 Task: Create a rule when a due date more than 2 days from now is removed from a card by me.
Action: Mouse moved to (685, 198)
Screenshot: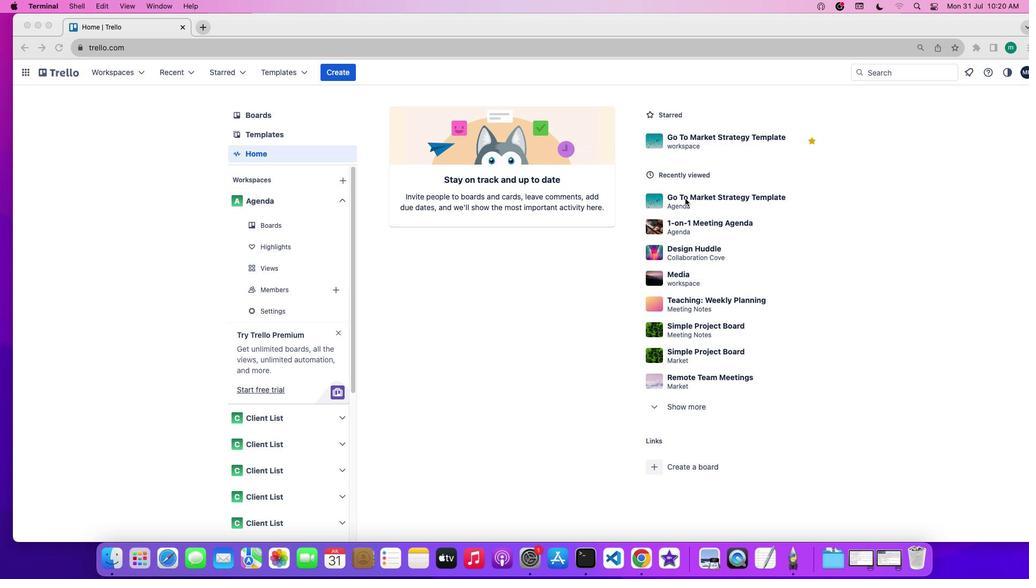 
Action: Mouse pressed left at (685, 198)
Screenshot: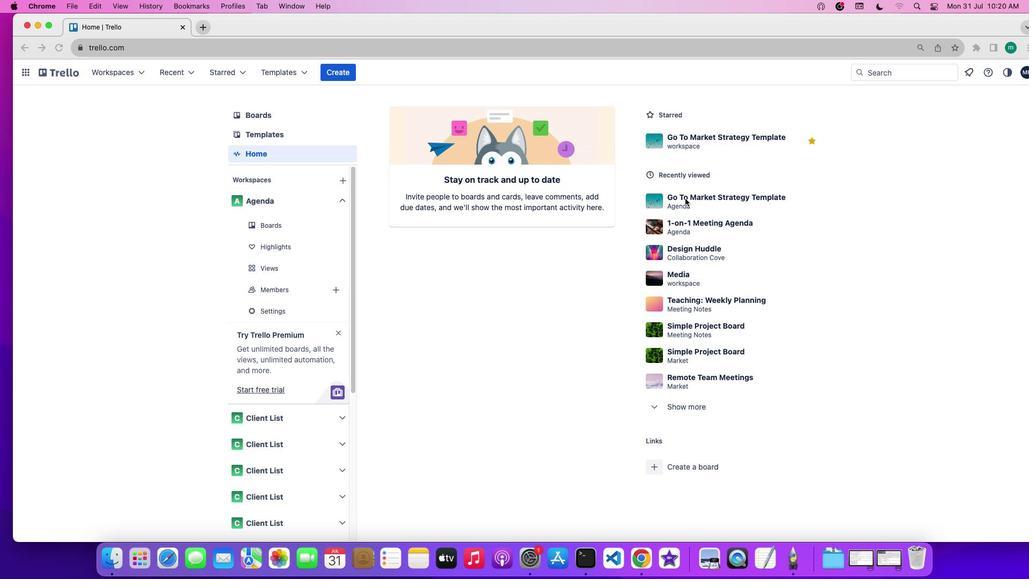 
Action: Mouse pressed left at (685, 198)
Screenshot: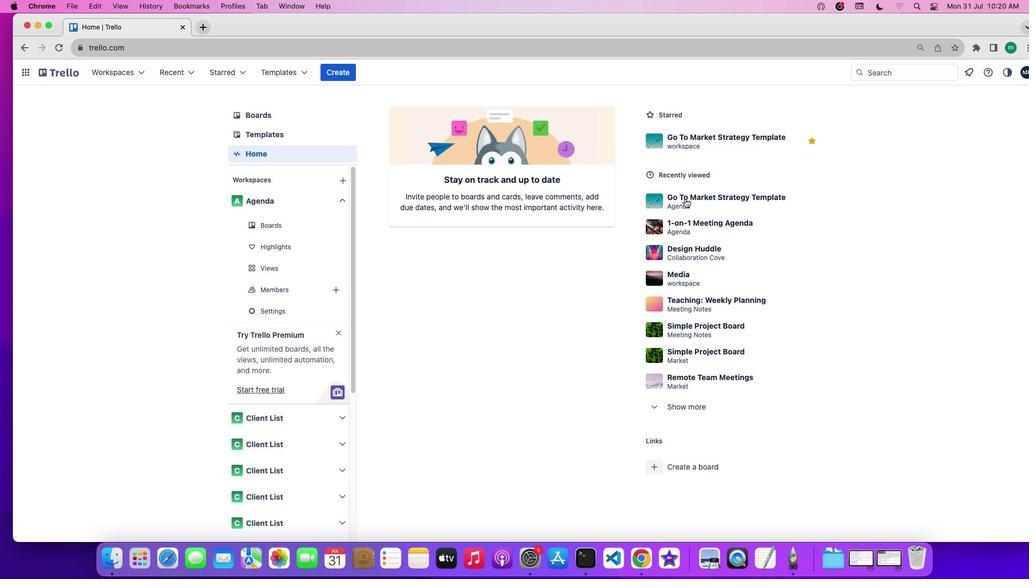 
Action: Mouse moved to (907, 235)
Screenshot: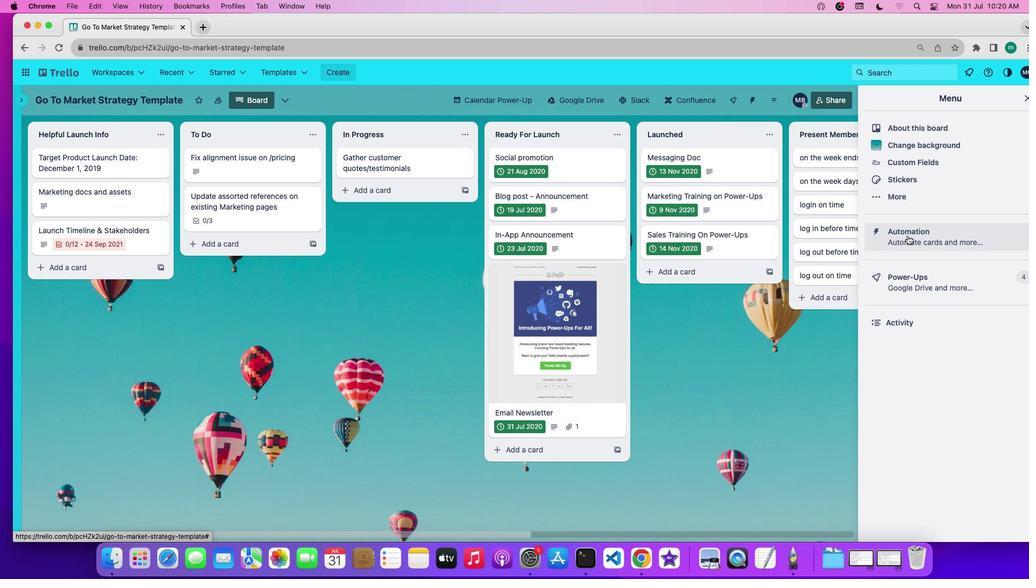 
Action: Mouse pressed left at (907, 235)
Screenshot: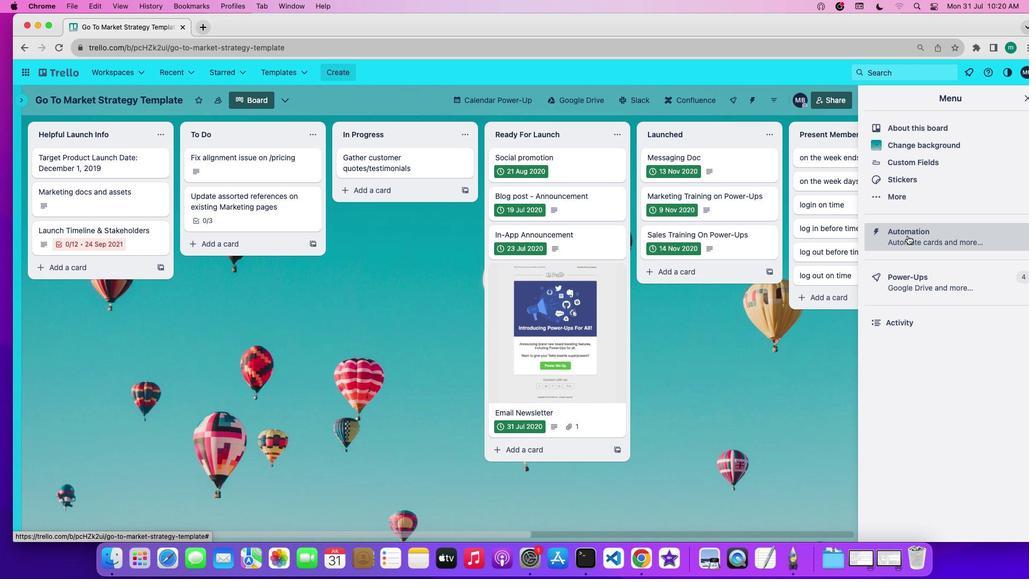 
Action: Mouse moved to (45, 188)
Screenshot: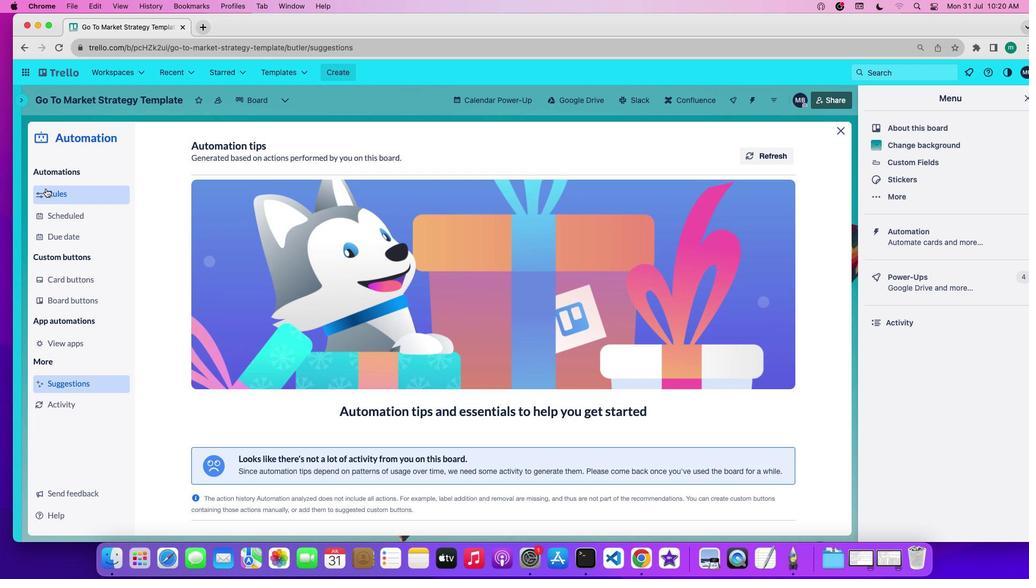 
Action: Mouse pressed left at (45, 188)
Screenshot: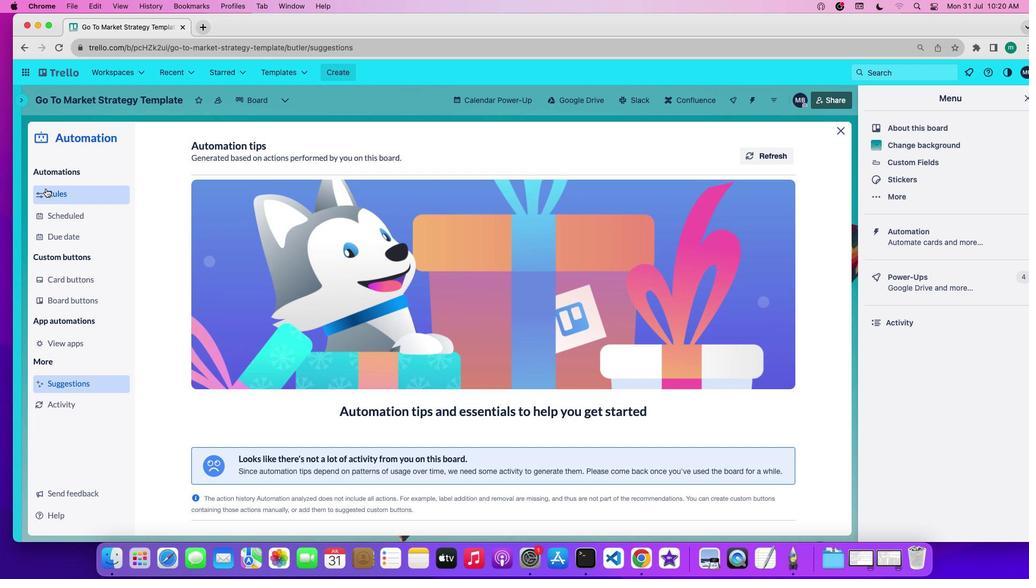 
Action: Mouse moved to (280, 388)
Screenshot: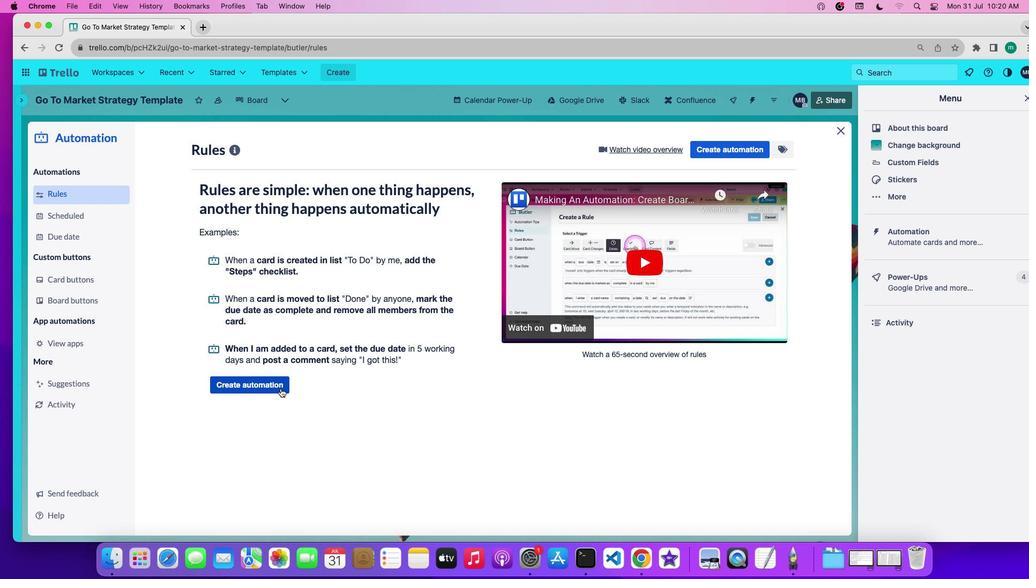 
Action: Mouse pressed left at (280, 388)
Screenshot: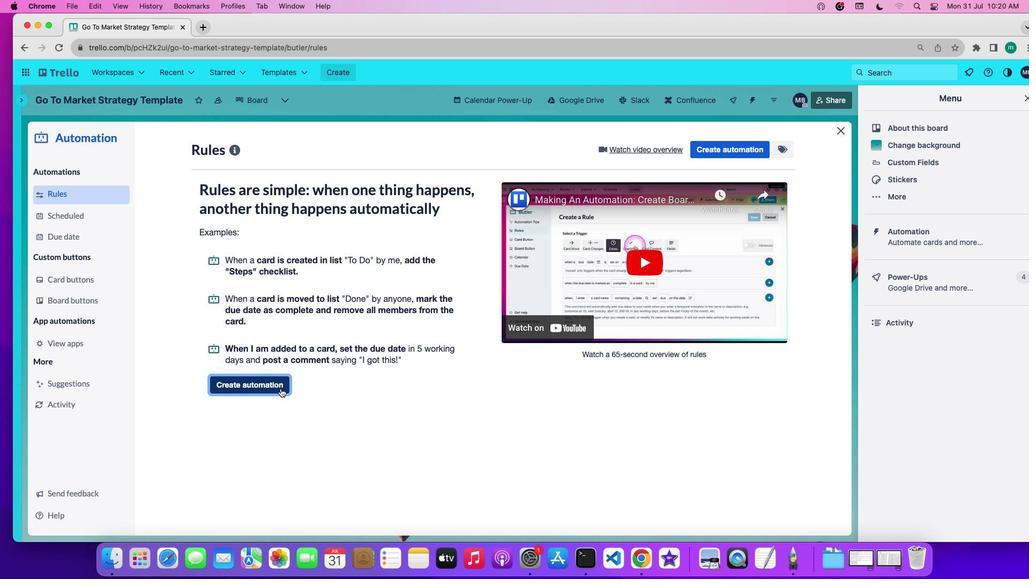 
Action: Mouse moved to (522, 249)
Screenshot: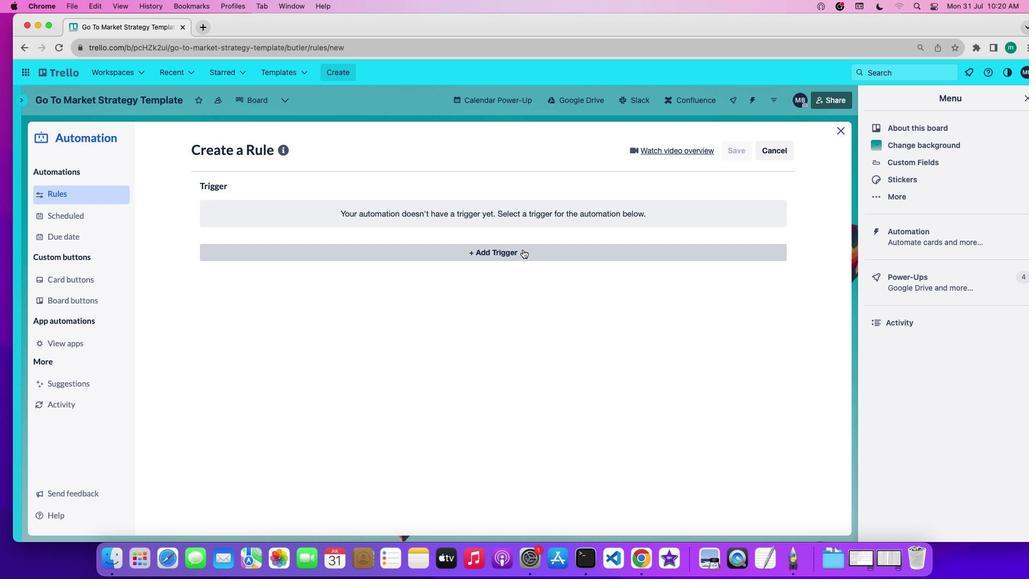 
Action: Mouse pressed left at (522, 249)
Screenshot: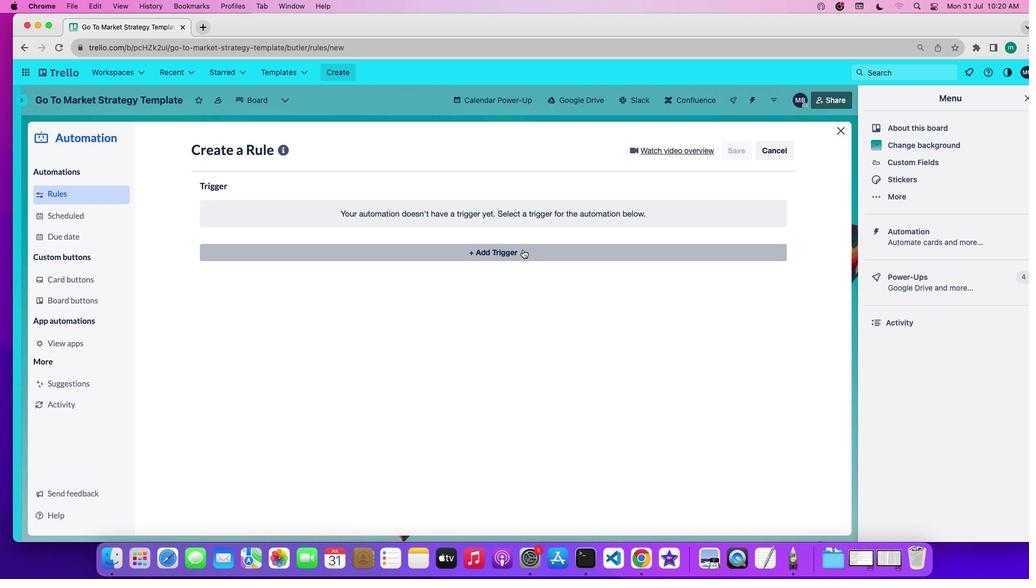 
Action: Mouse moved to (318, 286)
Screenshot: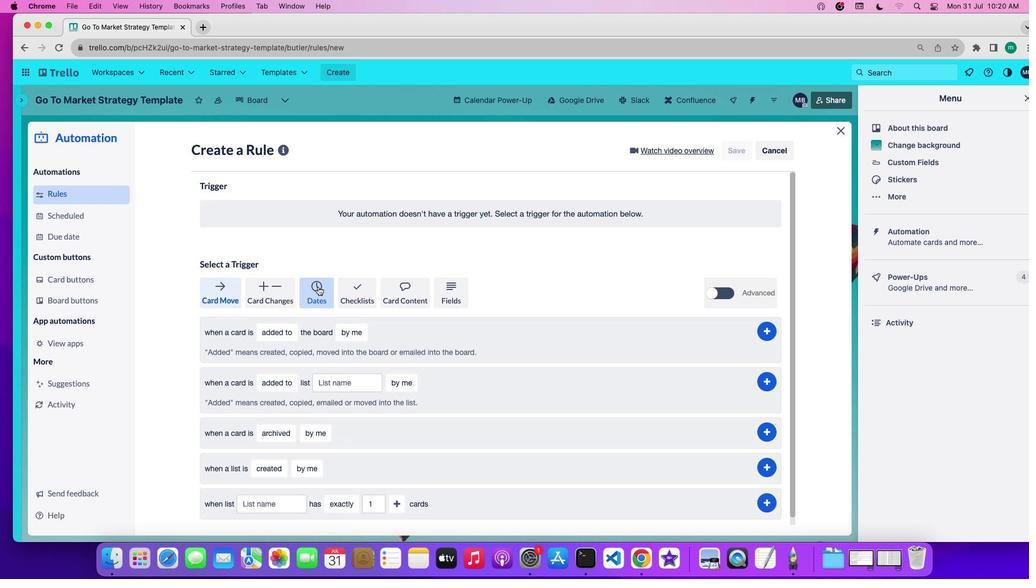 
Action: Mouse pressed left at (318, 286)
Screenshot: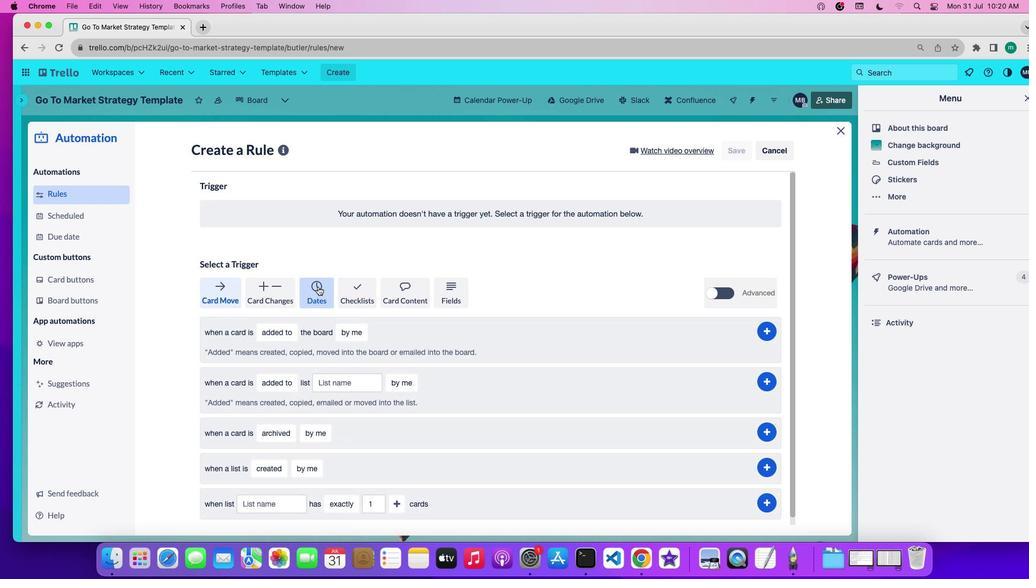 
Action: Mouse moved to (246, 336)
Screenshot: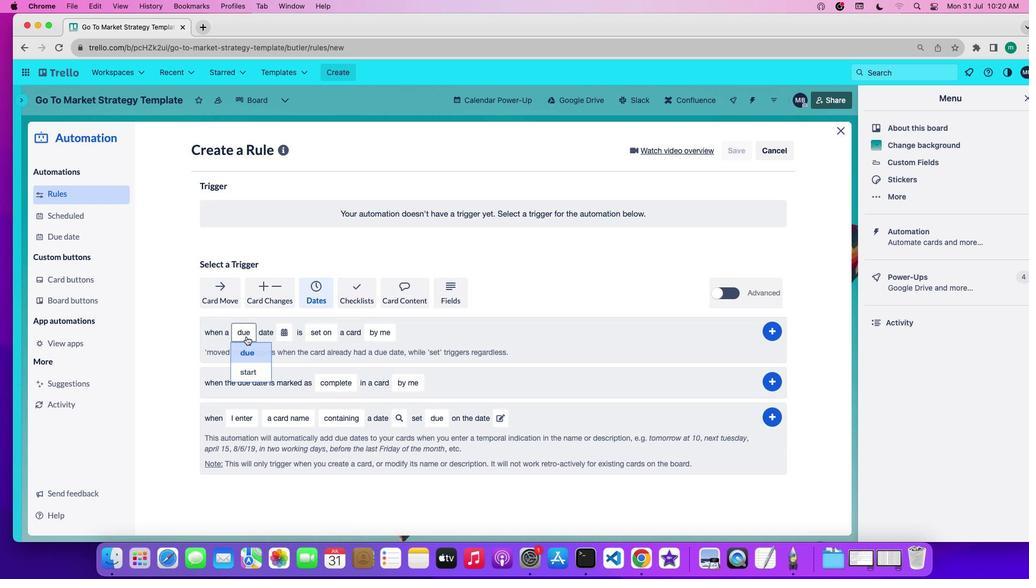 
Action: Mouse pressed left at (246, 336)
Screenshot: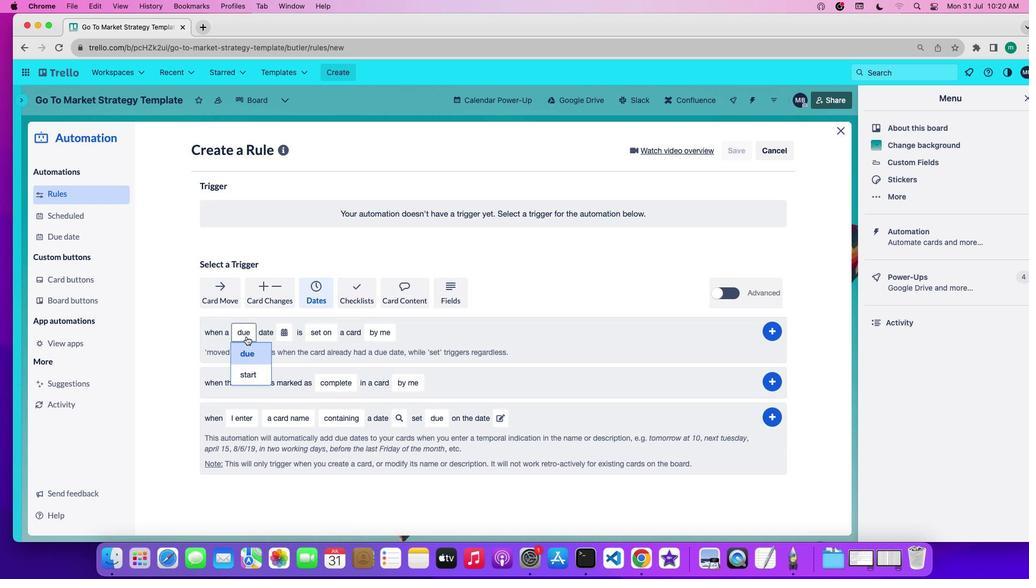 
Action: Mouse moved to (247, 357)
Screenshot: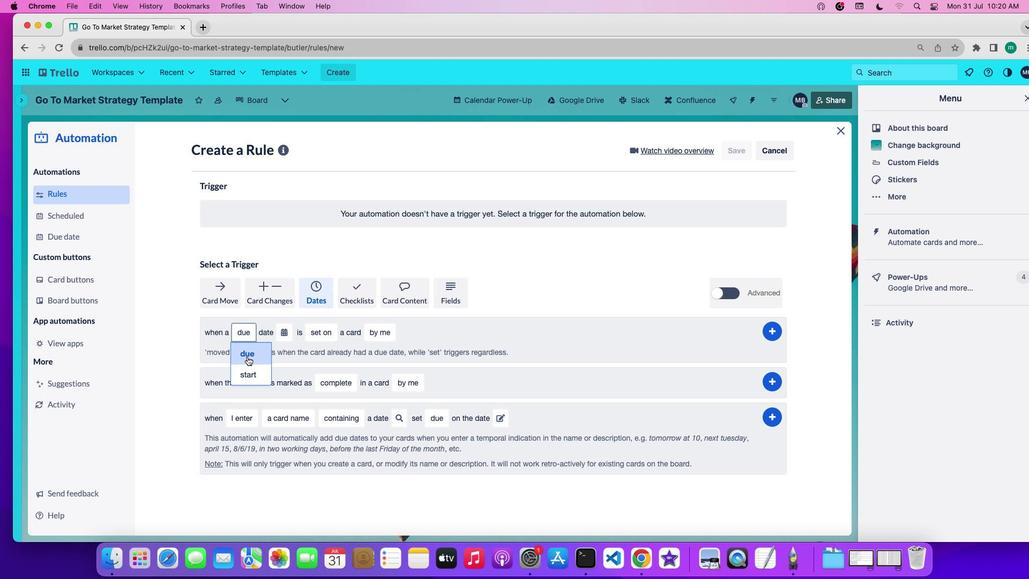 
Action: Mouse pressed left at (247, 357)
Screenshot: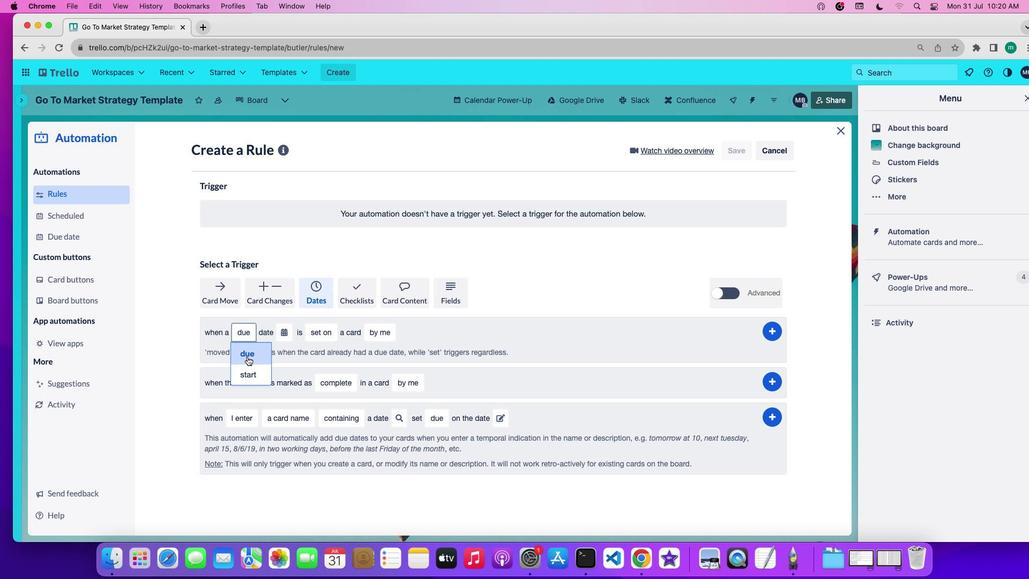 
Action: Mouse moved to (278, 334)
Screenshot: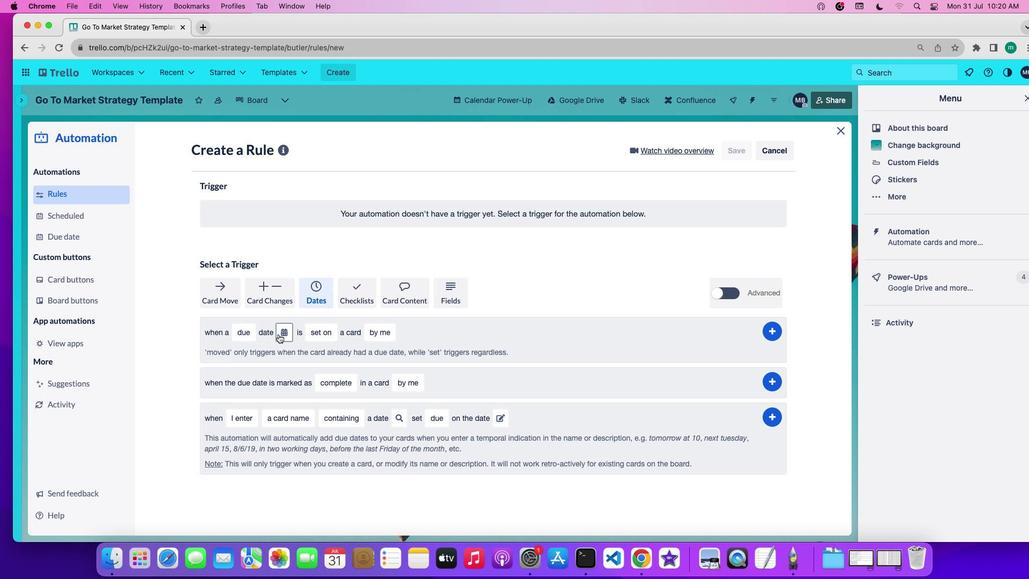 
Action: Mouse pressed left at (278, 334)
Screenshot: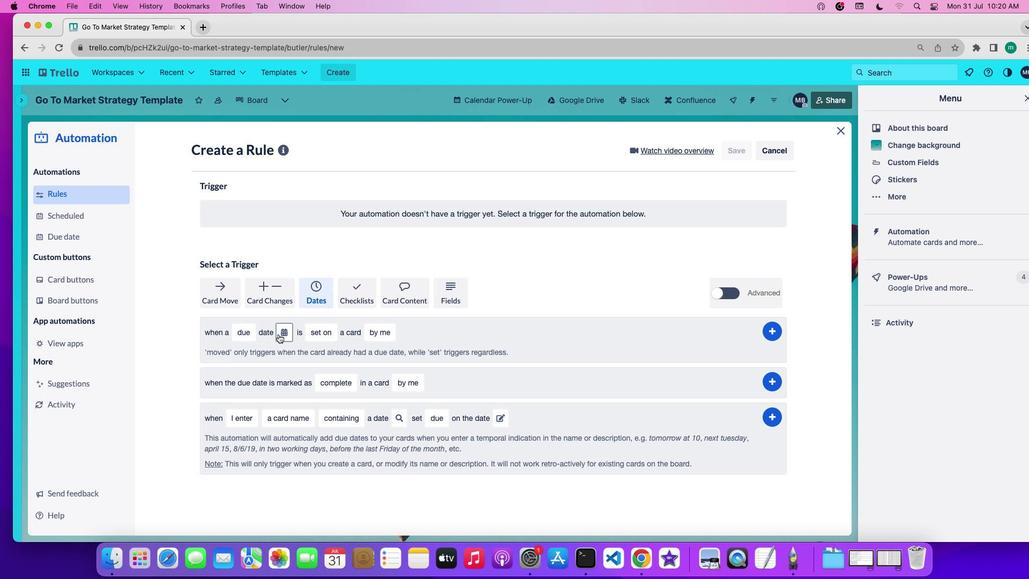 
Action: Mouse moved to (306, 395)
Screenshot: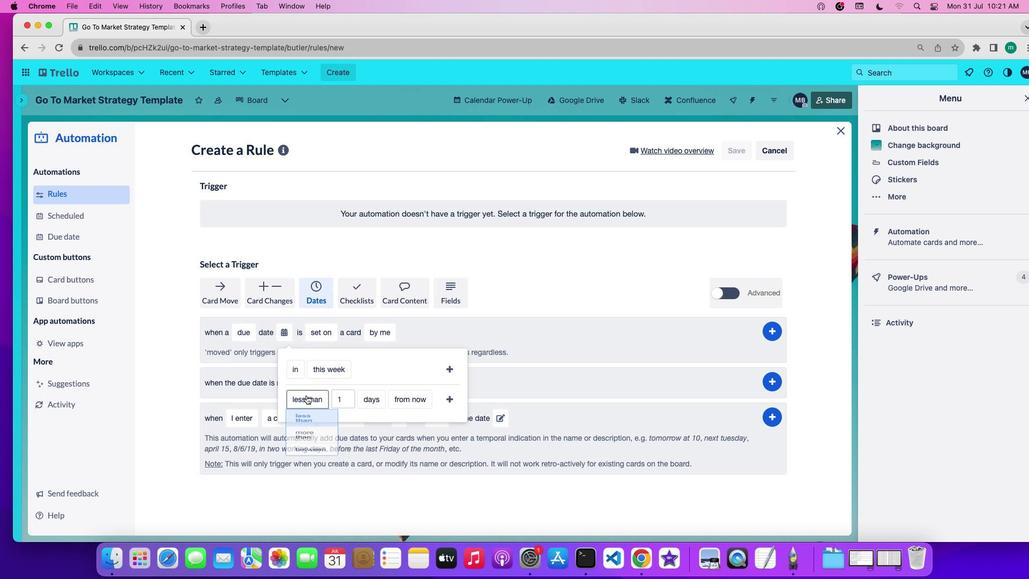 
Action: Mouse pressed left at (306, 395)
Screenshot: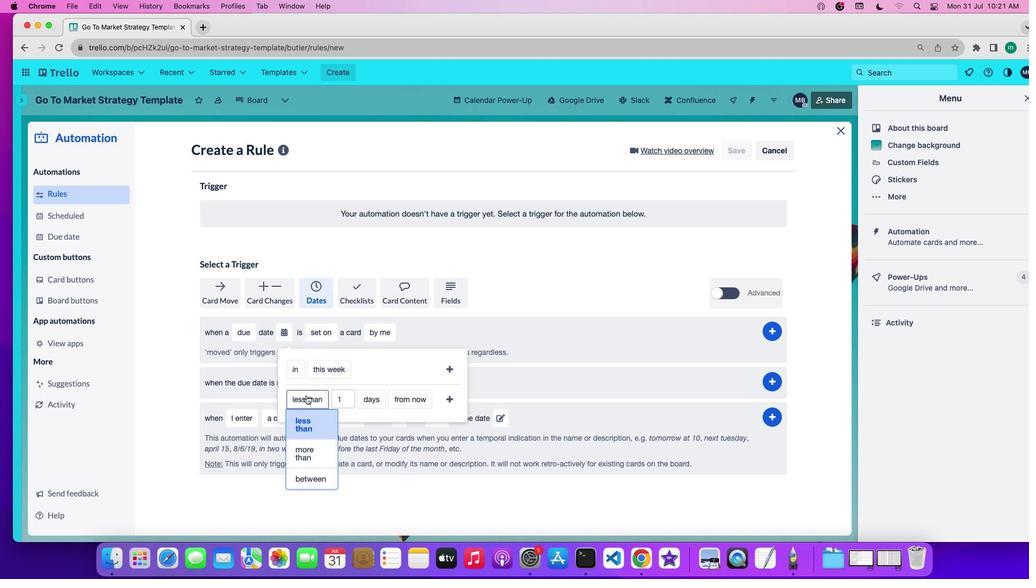 
Action: Mouse moved to (319, 463)
Screenshot: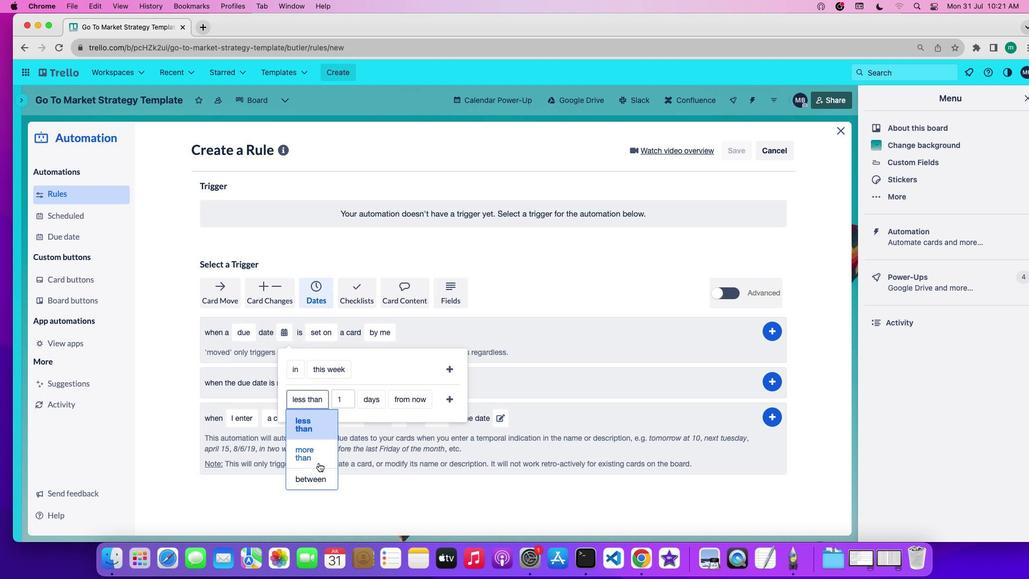 
Action: Mouse pressed left at (319, 463)
Screenshot: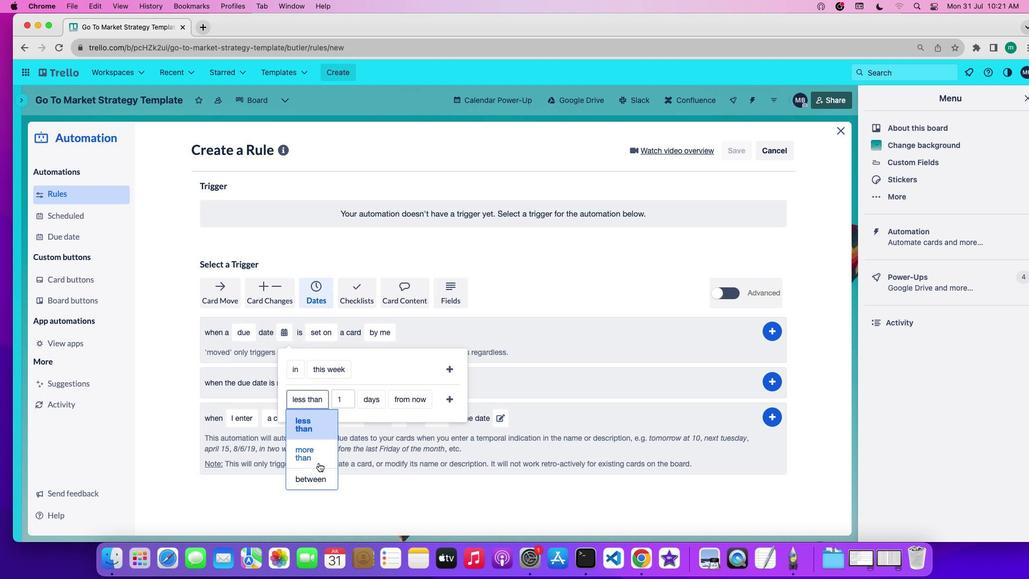 
Action: Mouse moved to (351, 397)
Screenshot: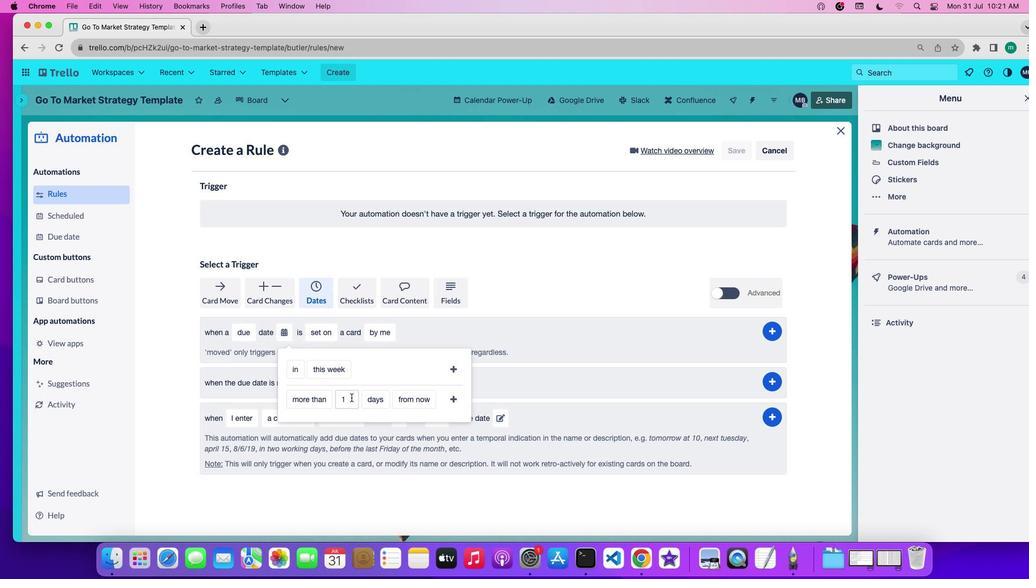 
Action: Mouse pressed left at (351, 397)
Screenshot: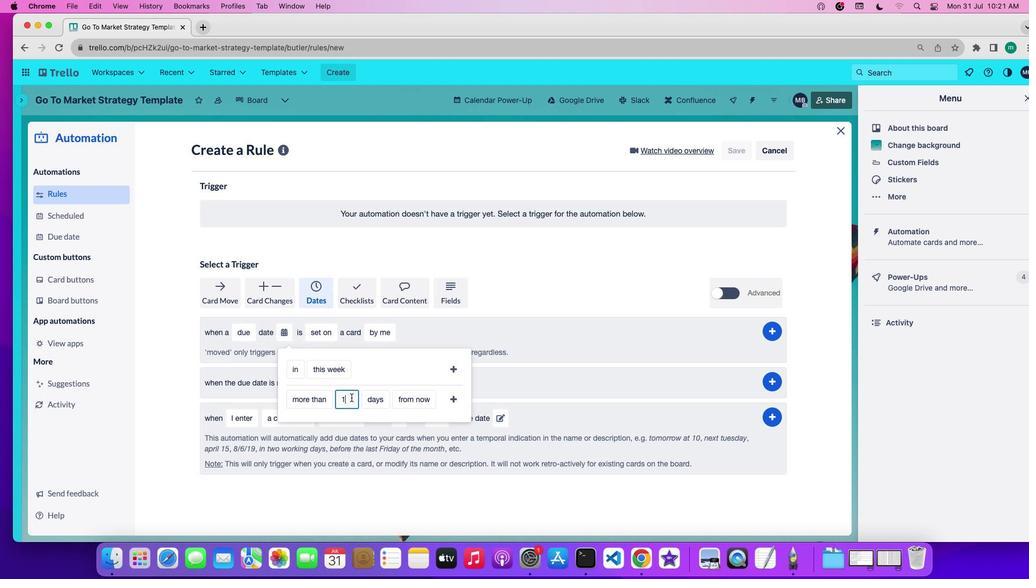 
Action: Mouse moved to (349, 397)
Screenshot: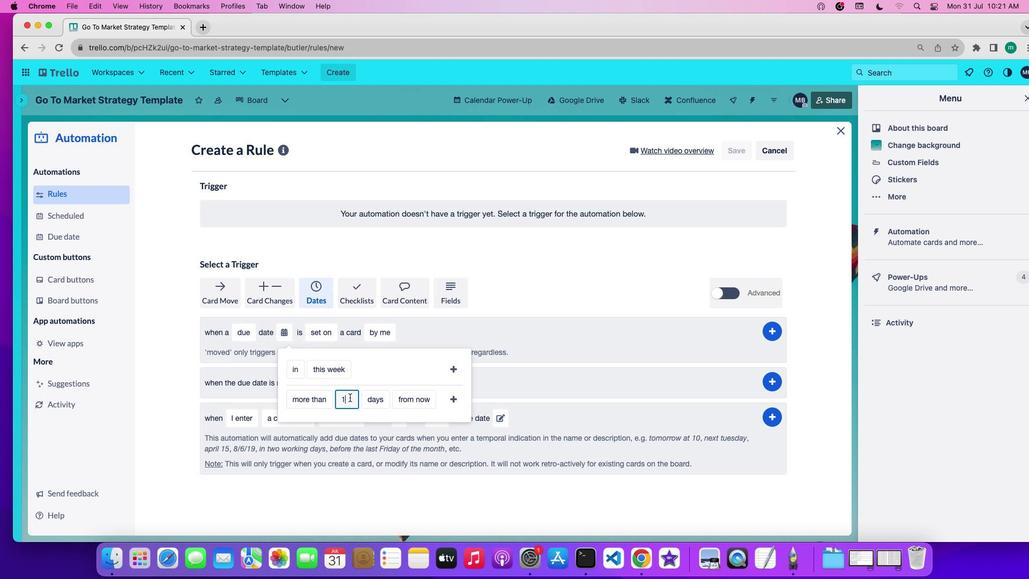 
Action: Key pressed Key.backspace'2'
Screenshot: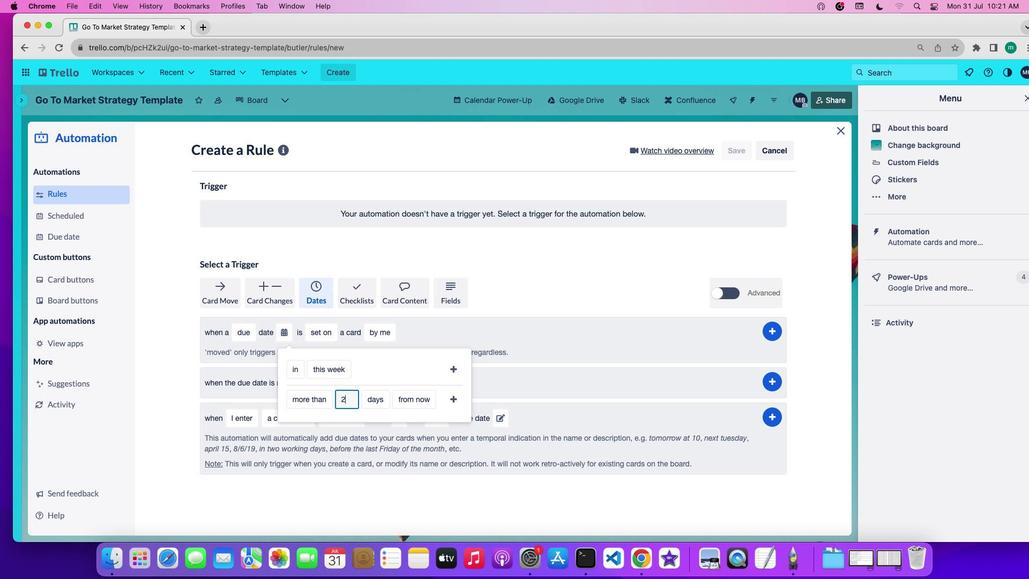 
Action: Mouse moved to (385, 396)
Screenshot: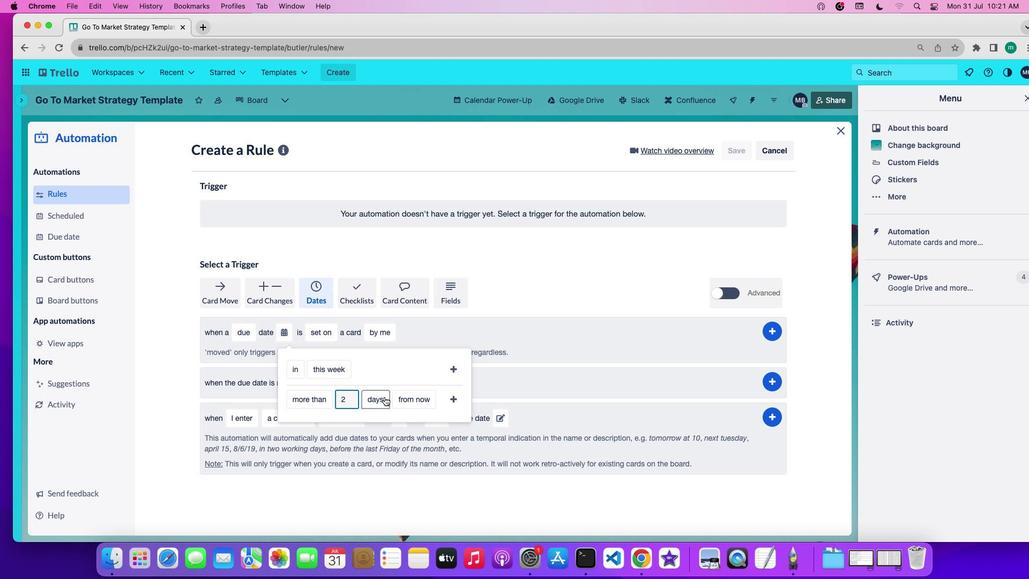 
Action: Mouse pressed left at (385, 396)
Screenshot: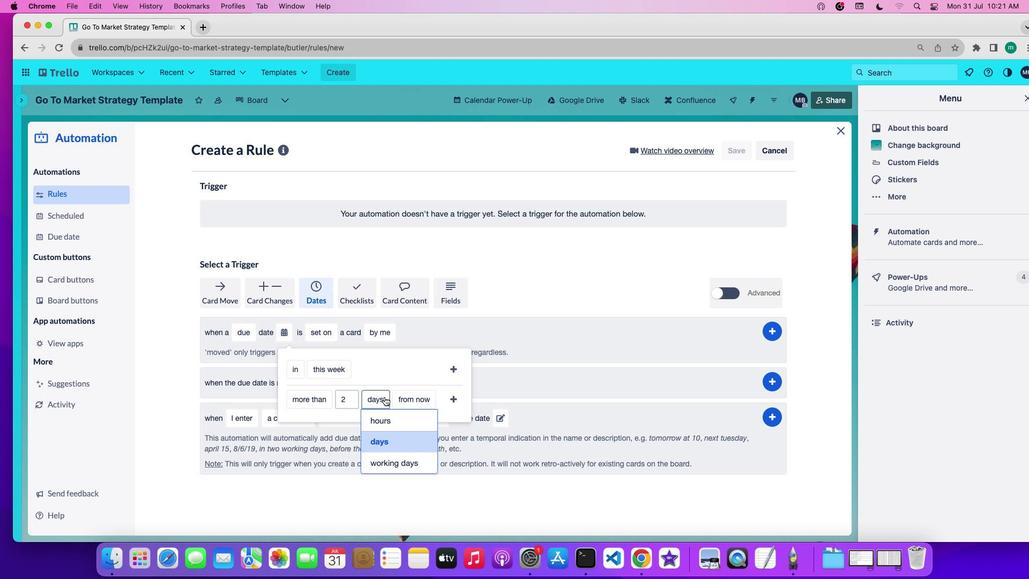 
Action: Mouse moved to (390, 439)
Screenshot: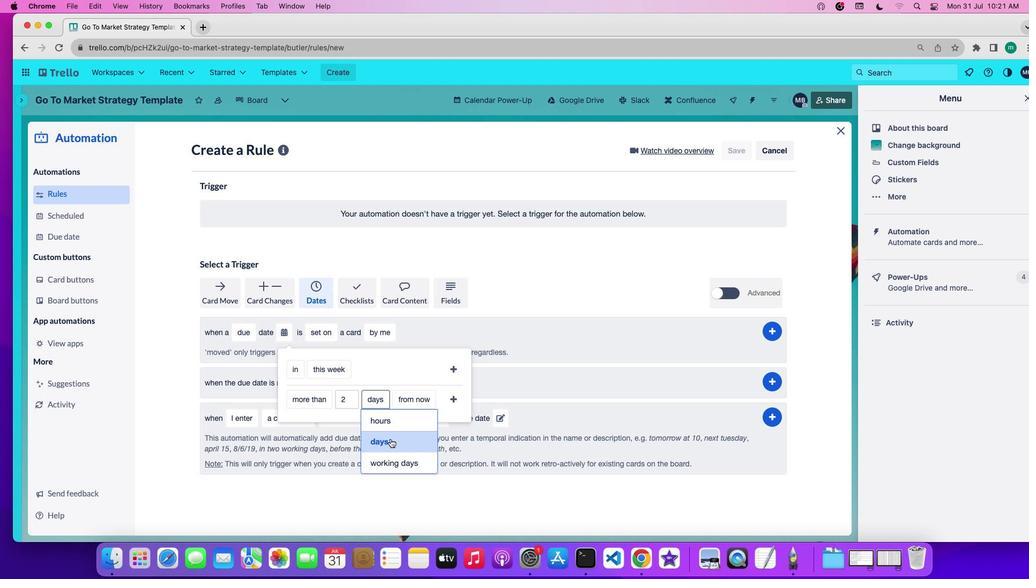 
Action: Mouse pressed left at (390, 439)
Screenshot: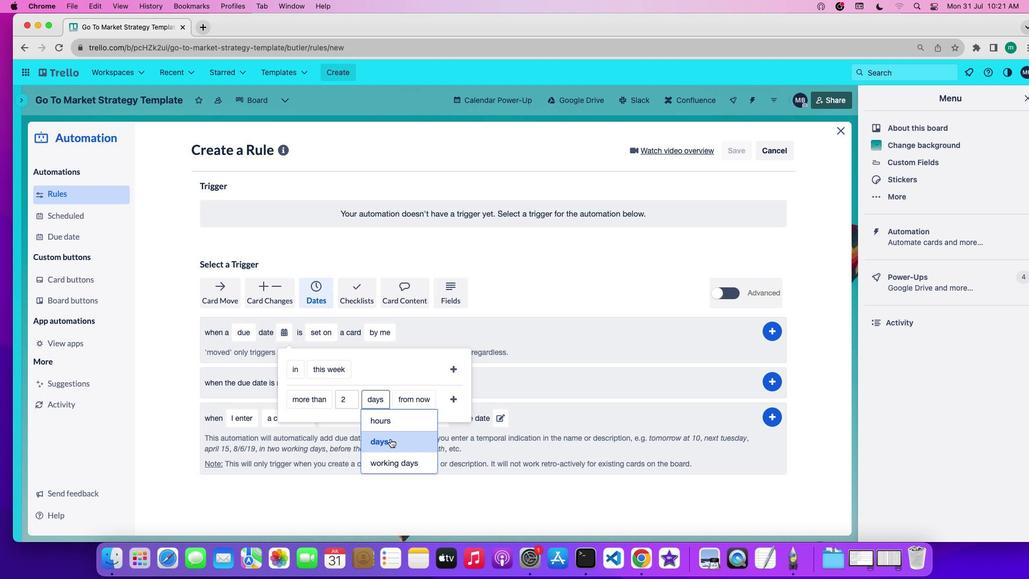 
Action: Mouse moved to (422, 402)
Screenshot: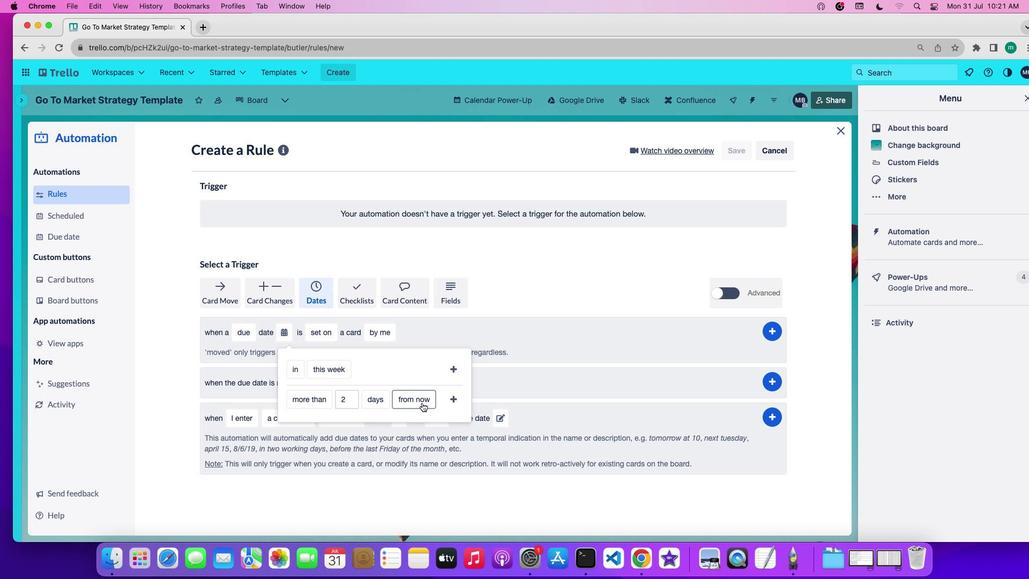 
Action: Mouse pressed left at (422, 402)
Screenshot: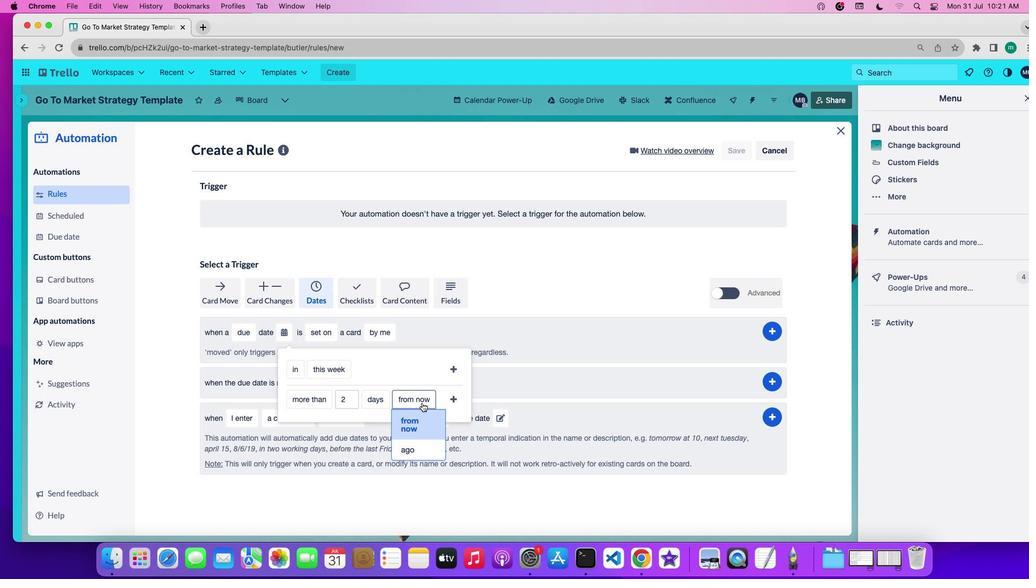
Action: Mouse moved to (423, 417)
Screenshot: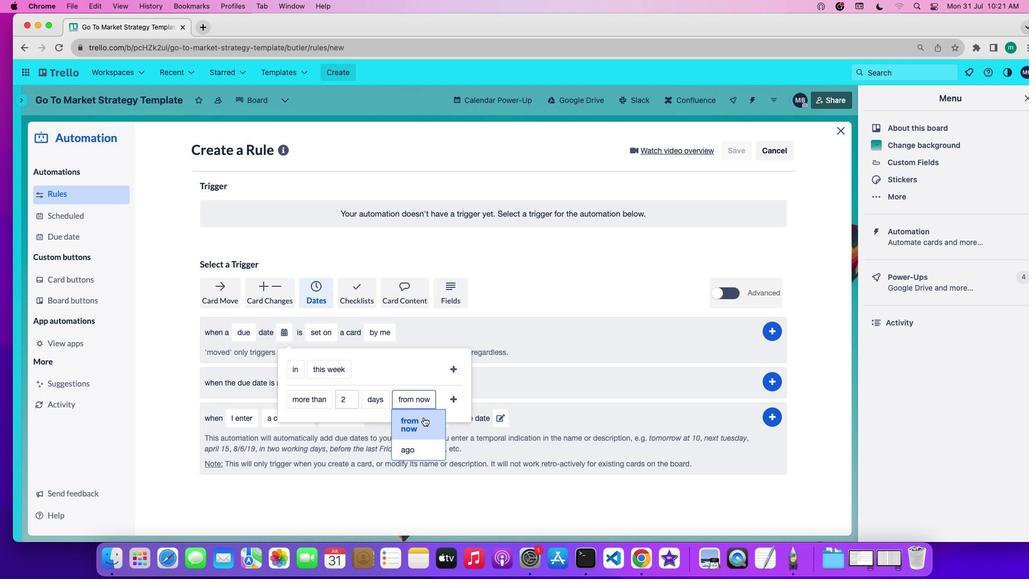 
Action: Mouse pressed left at (423, 417)
Screenshot: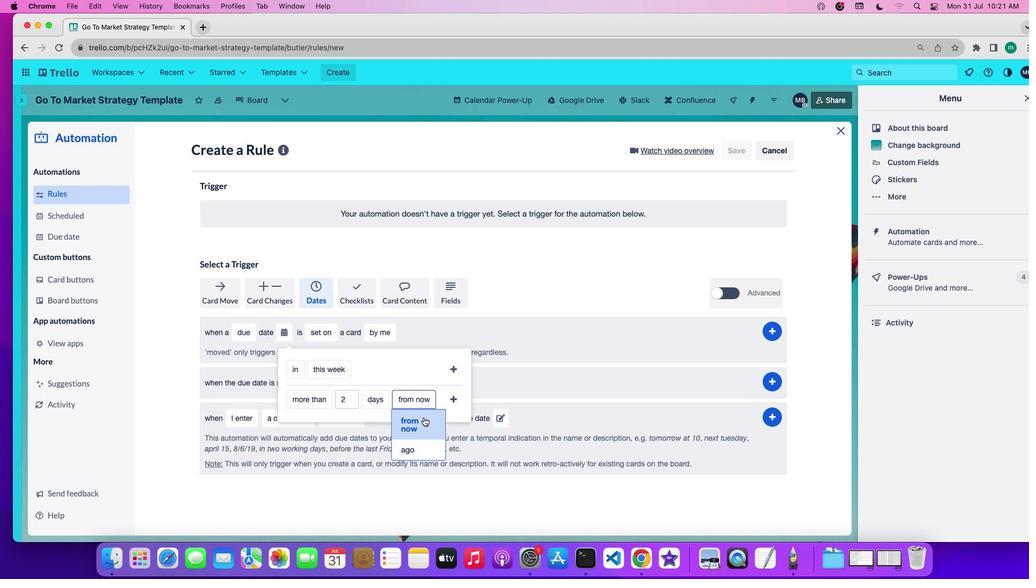 
Action: Mouse moved to (452, 396)
Screenshot: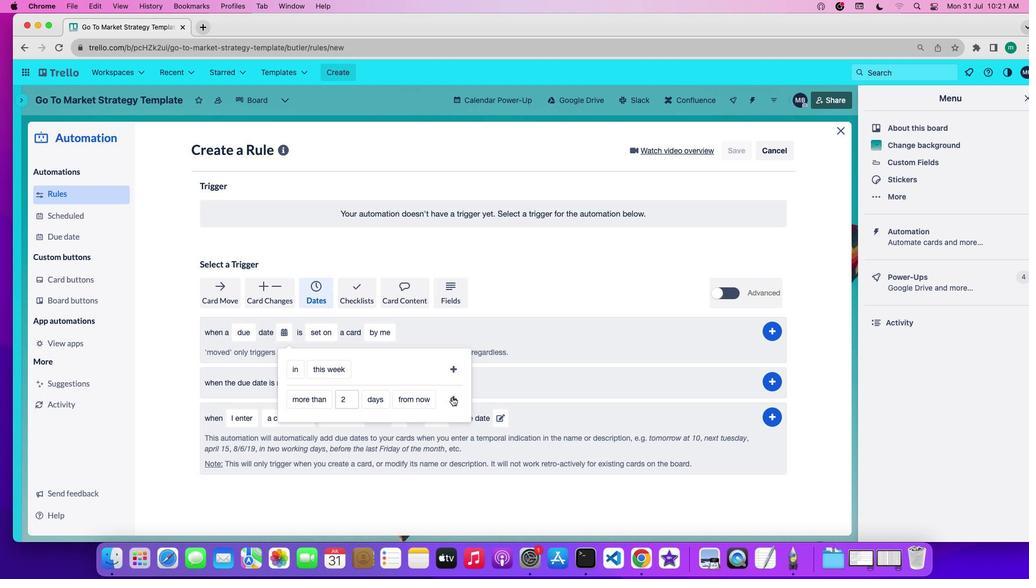 
Action: Mouse pressed left at (452, 396)
Screenshot: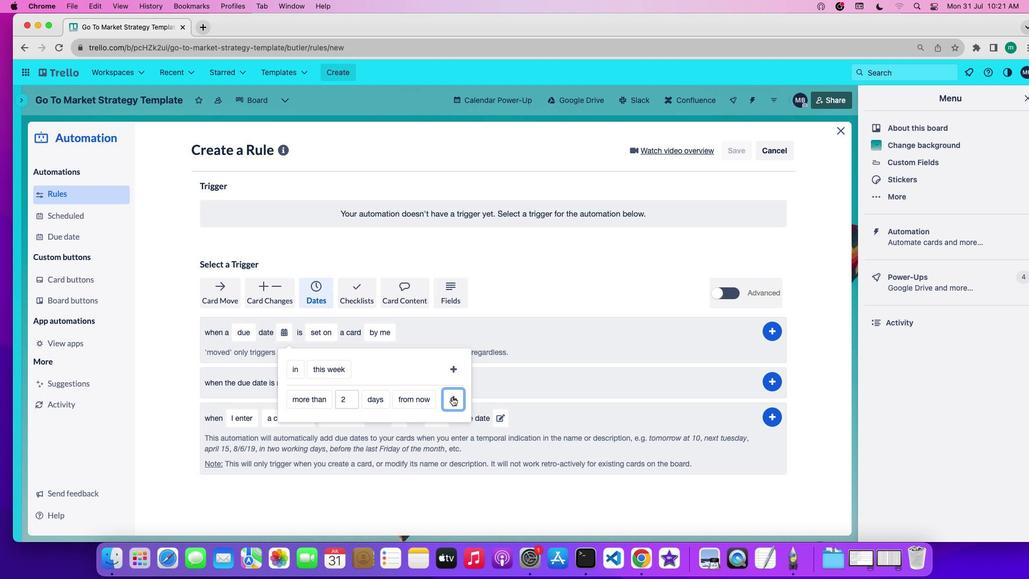 
Action: Mouse moved to (424, 335)
Screenshot: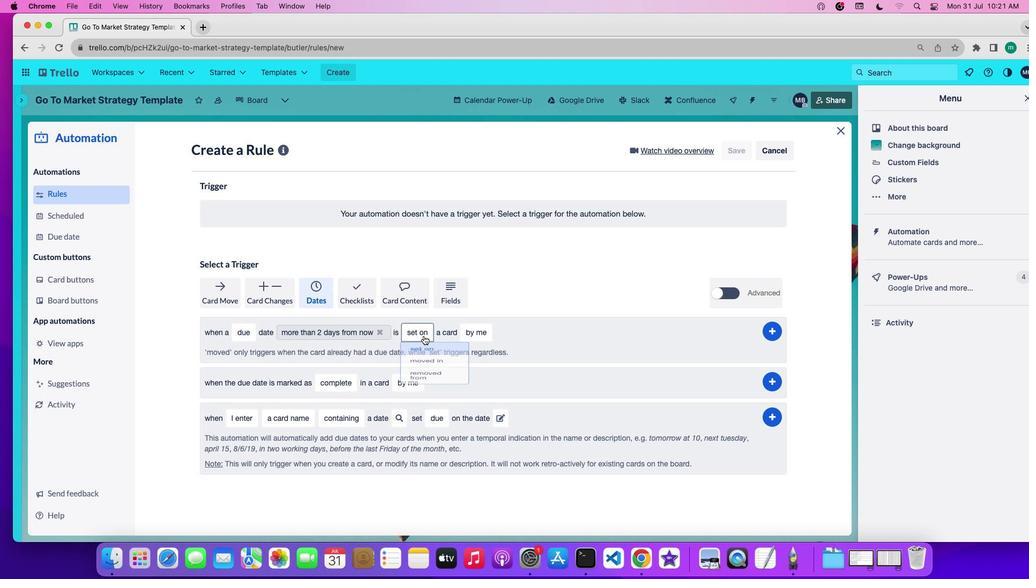 
Action: Mouse pressed left at (424, 335)
Screenshot: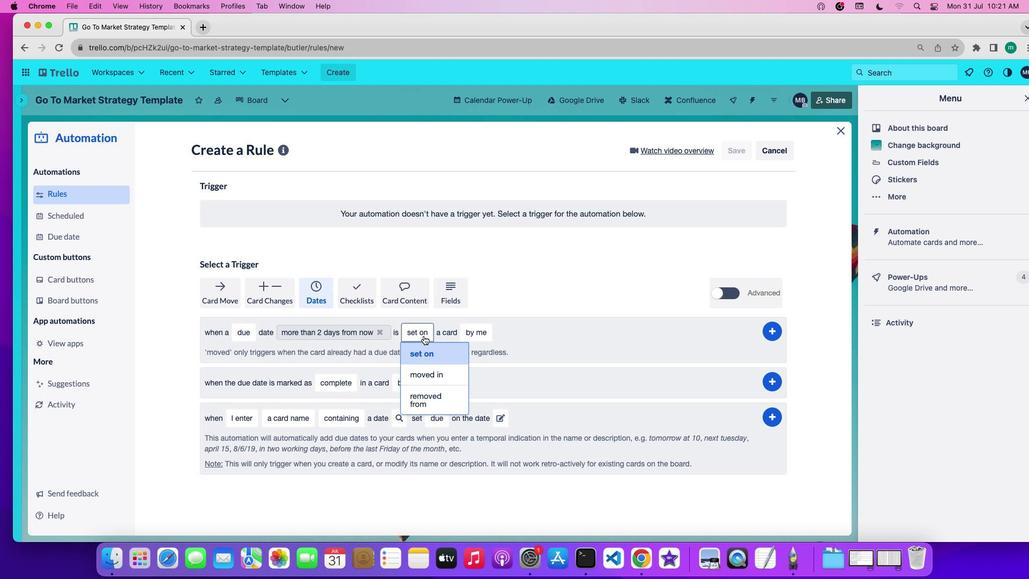
Action: Mouse moved to (431, 395)
Screenshot: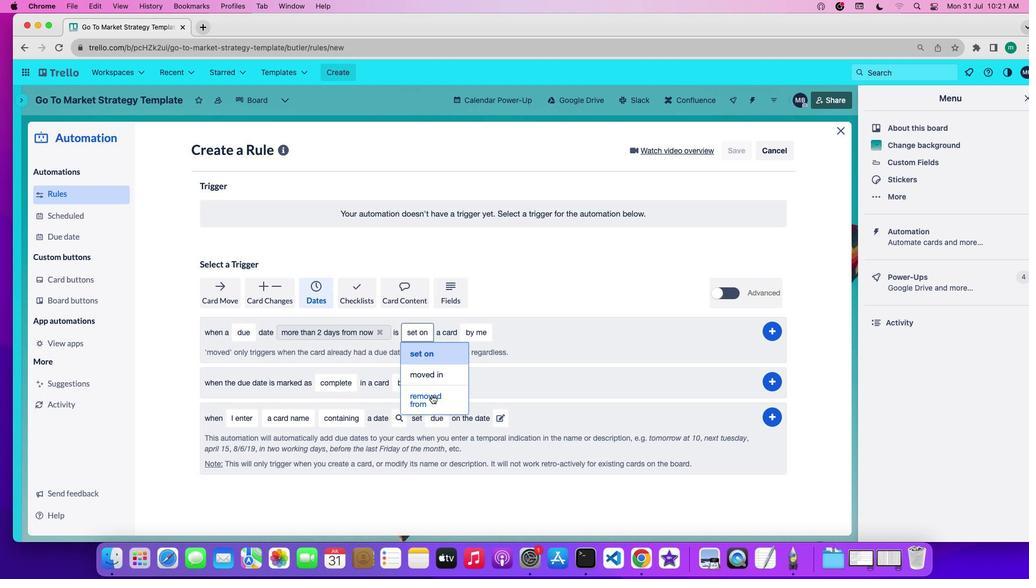 
Action: Mouse pressed left at (431, 395)
Screenshot: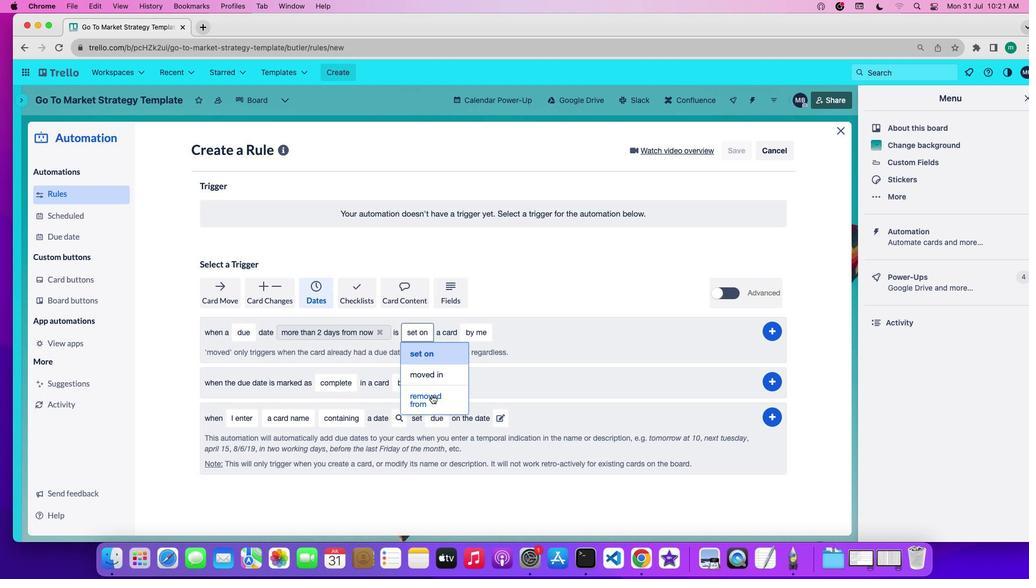 
Action: Mouse moved to (390, 330)
Screenshot: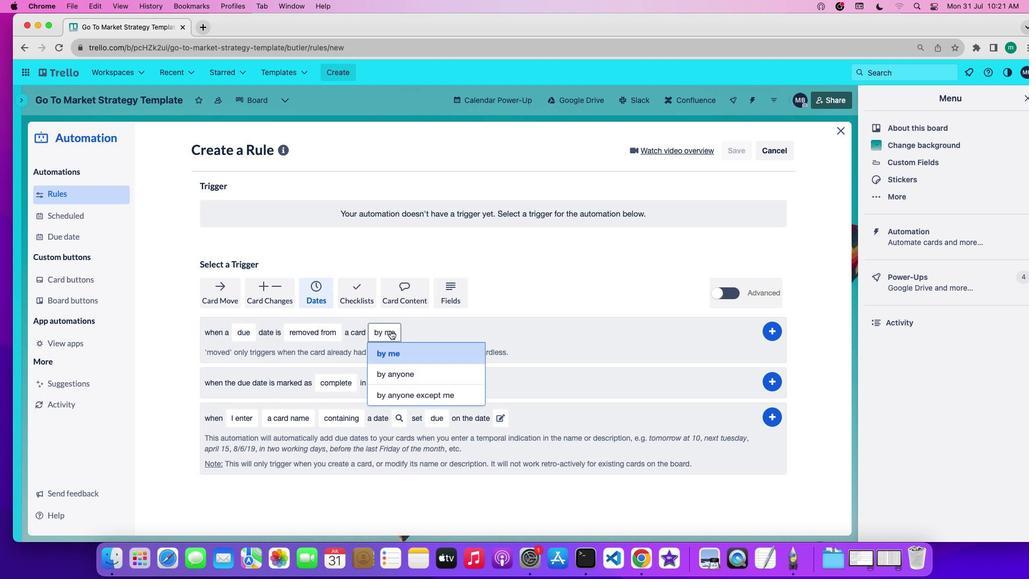 
Action: Mouse pressed left at (390, 330)
Screenshot: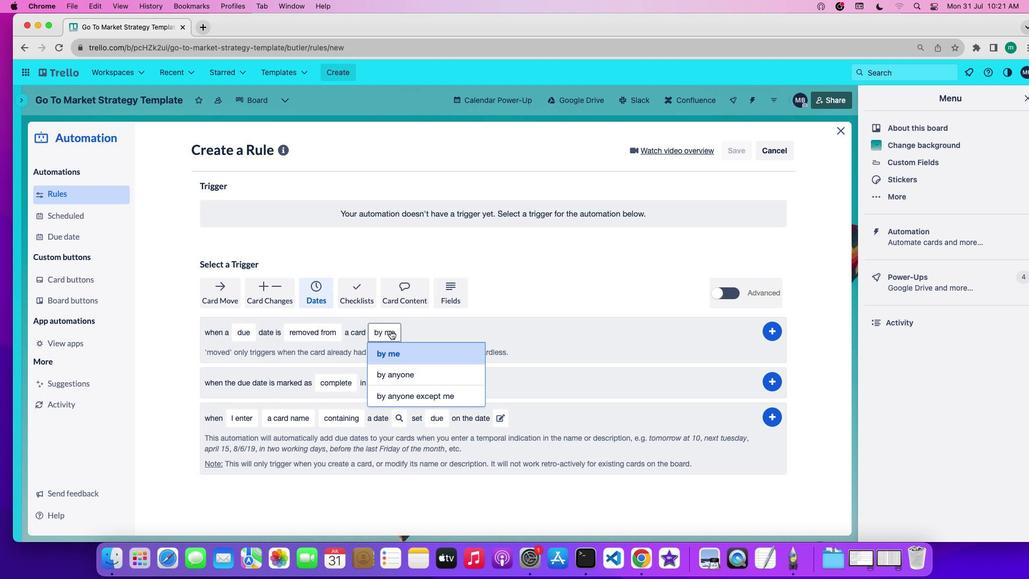 
Action: Mouse moved to (396, 350)
Screenshot: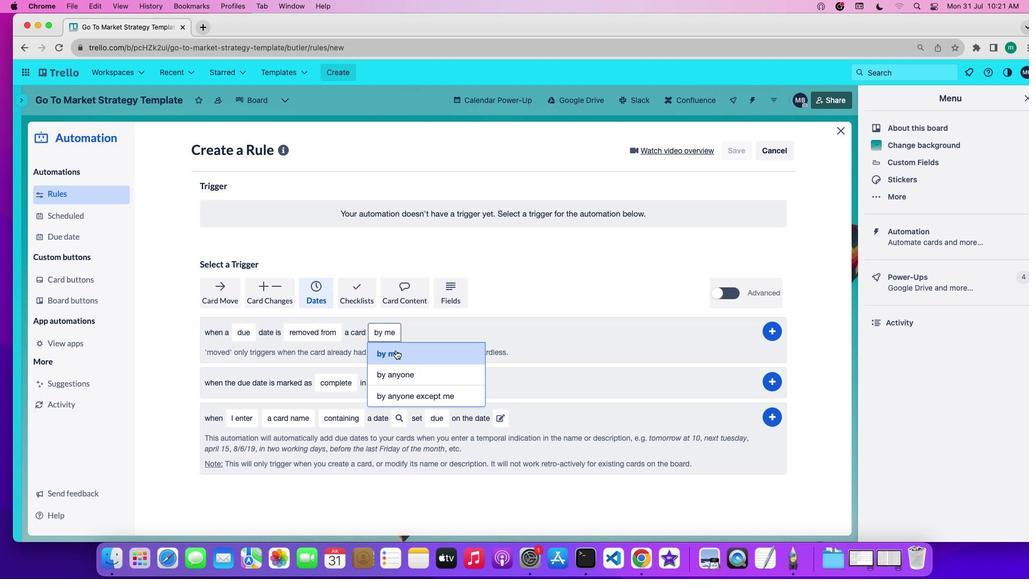 
Action: Mouse pressed left at (396, 350)
Screenshot: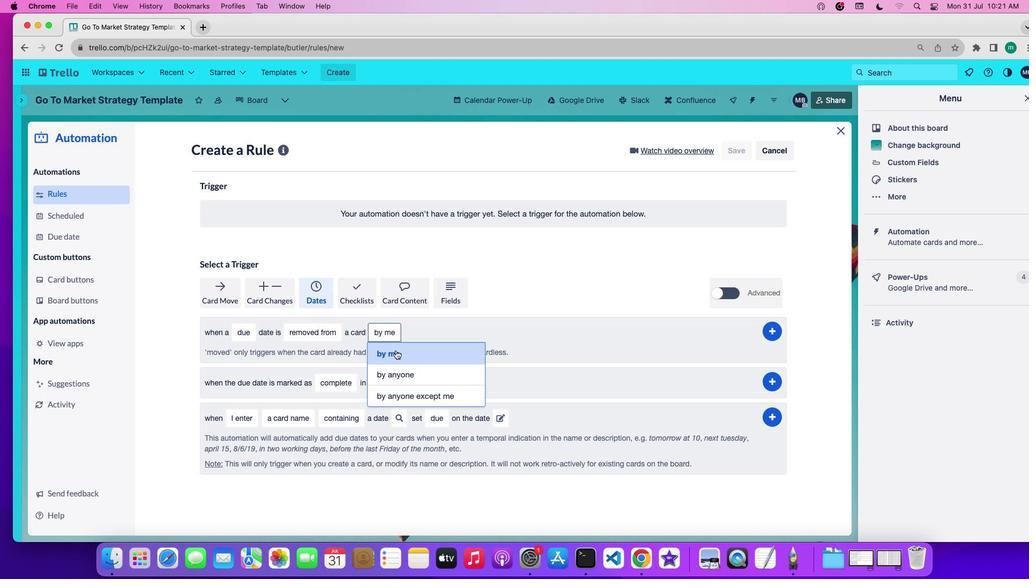 
Action: Mouse moved to (773, 329)
Screenshot: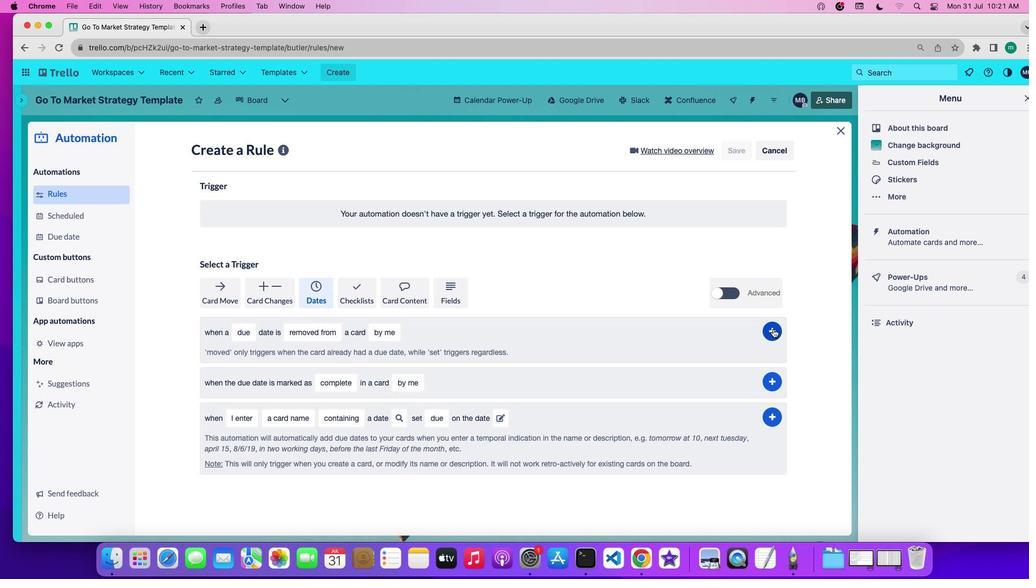 
Action: Mouse pressed left at (773, 329)
Screenshot: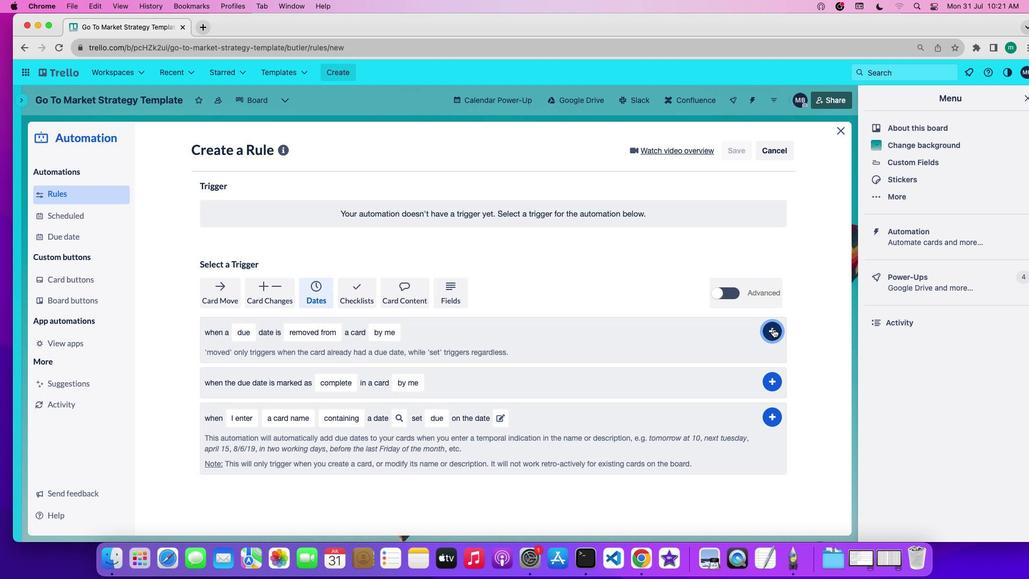 
Action: Mouse moved to (771, 328)
Screenshot: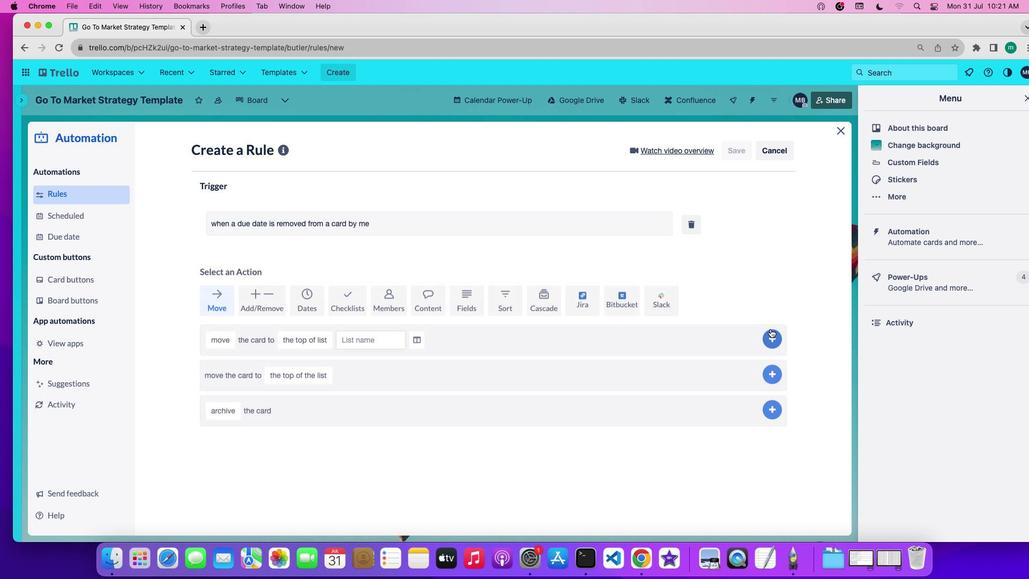 
